 Task: Change page orientation to landscape.
Action: Mouse moved to (84, 133)
Screenshot: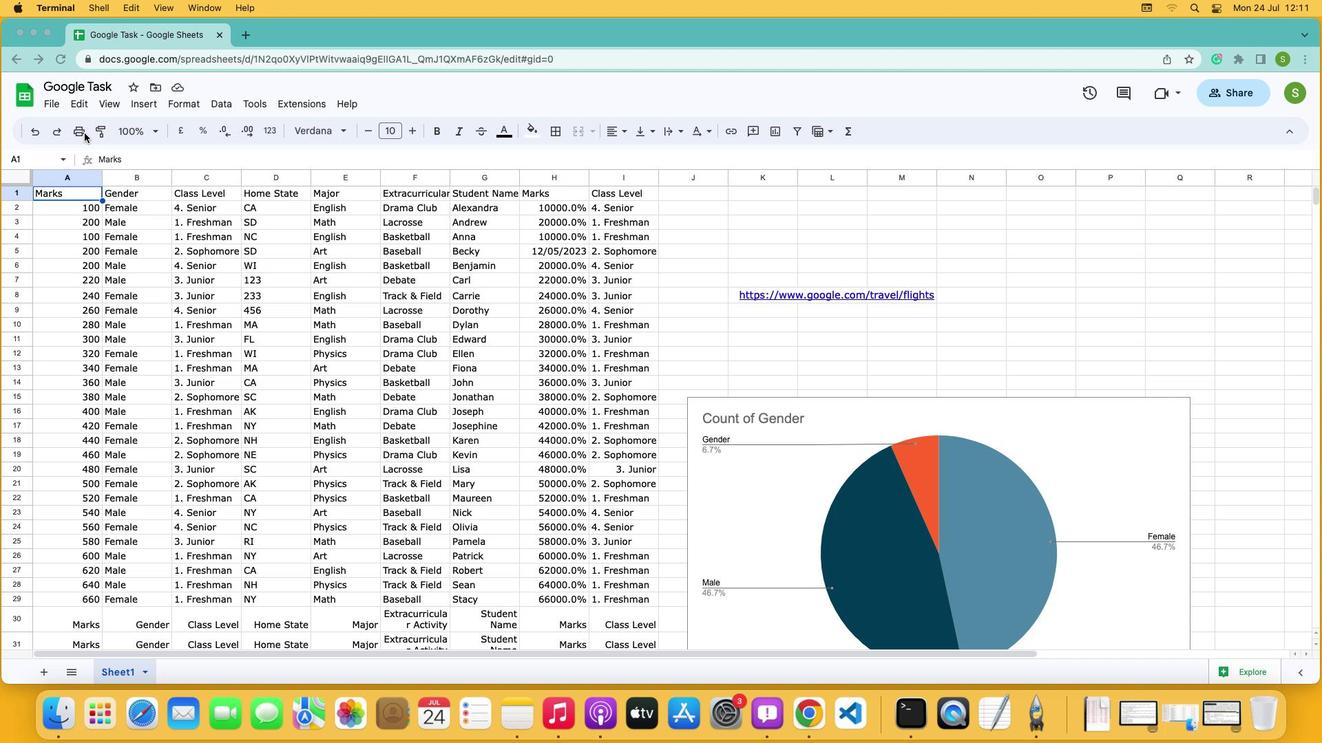 
Action: Mouse pressed left at (84, 133)
Screenshot: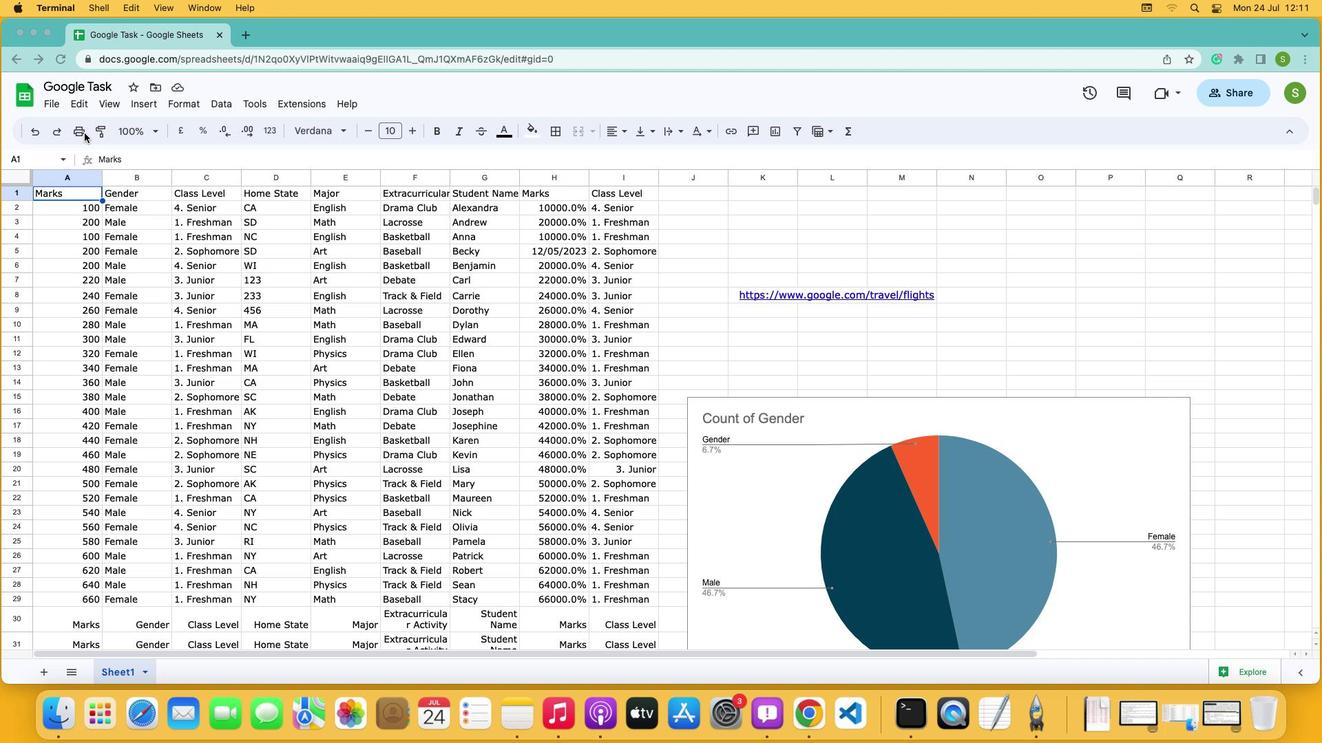 
Action: Mouse moved to (79, 132)
Screenshot: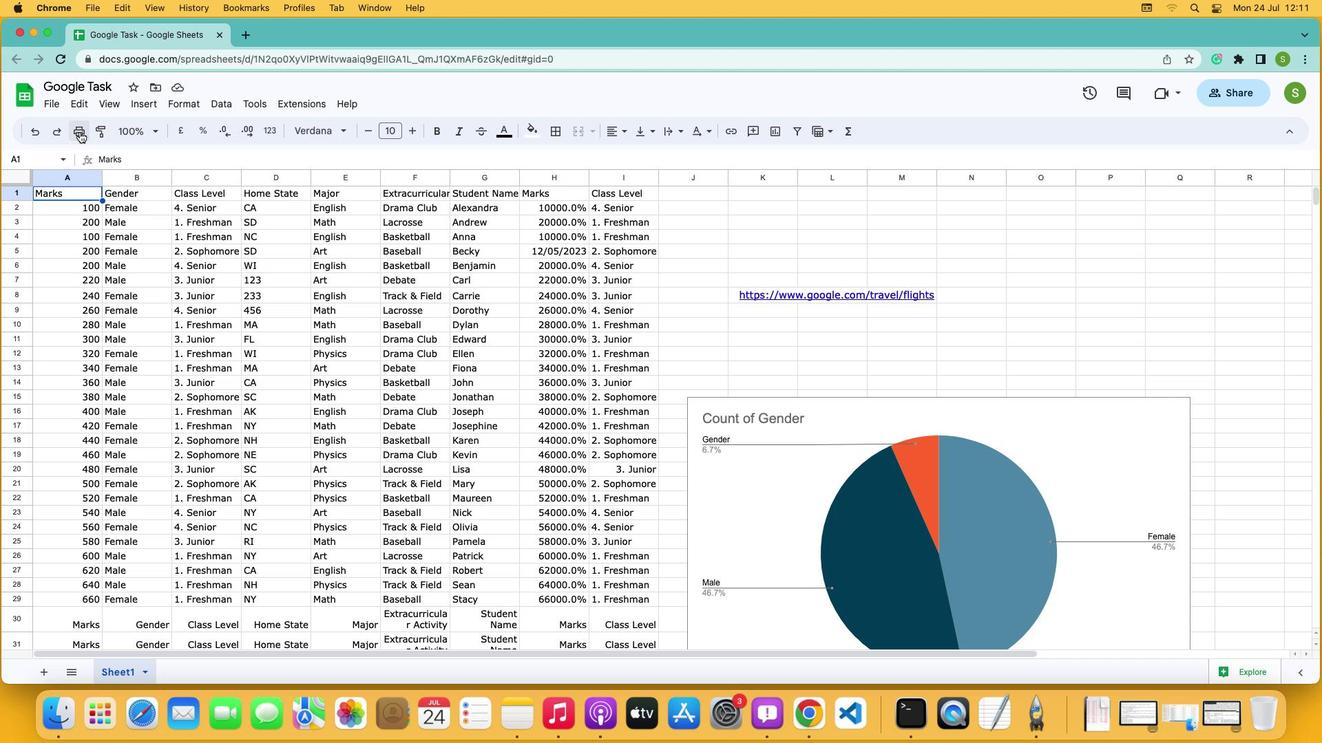 
Action: Mouse pressed left at (79, 132)
Screenshot: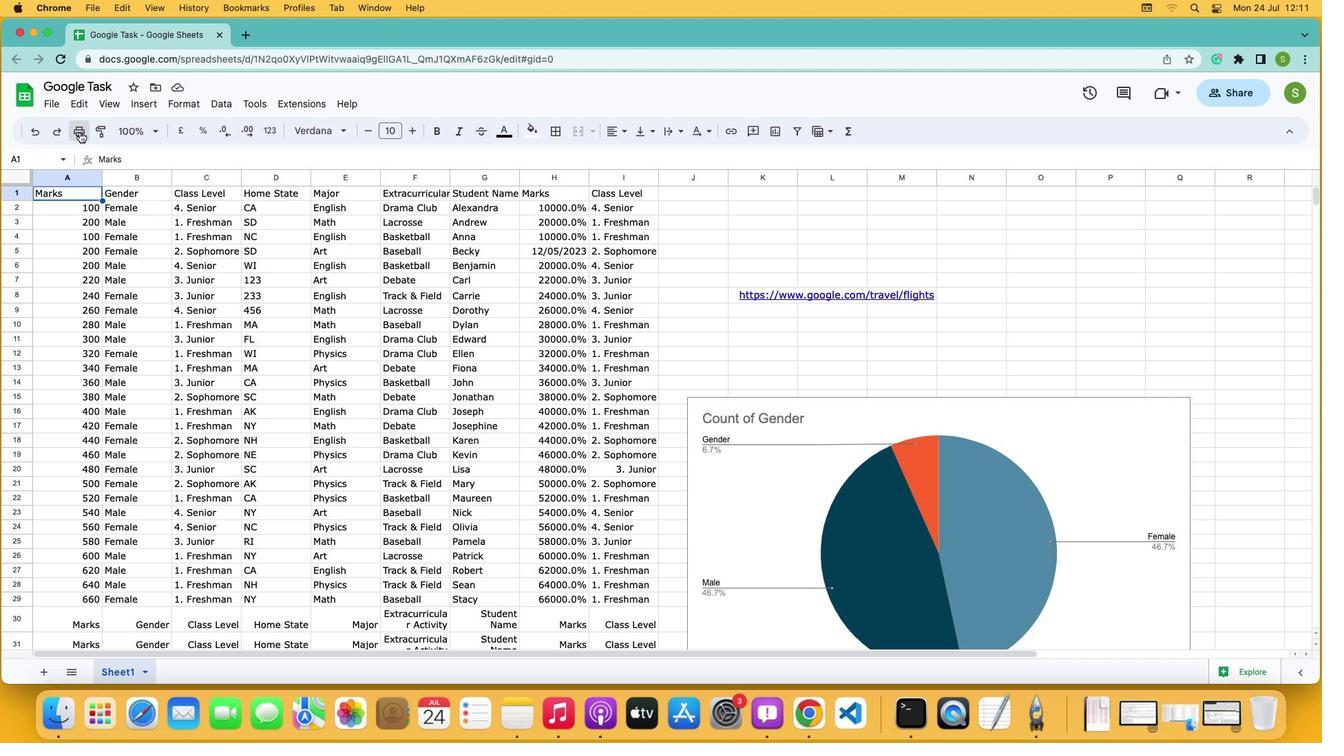 
Action: Mouse moved to (1131, 272)
Screenshot: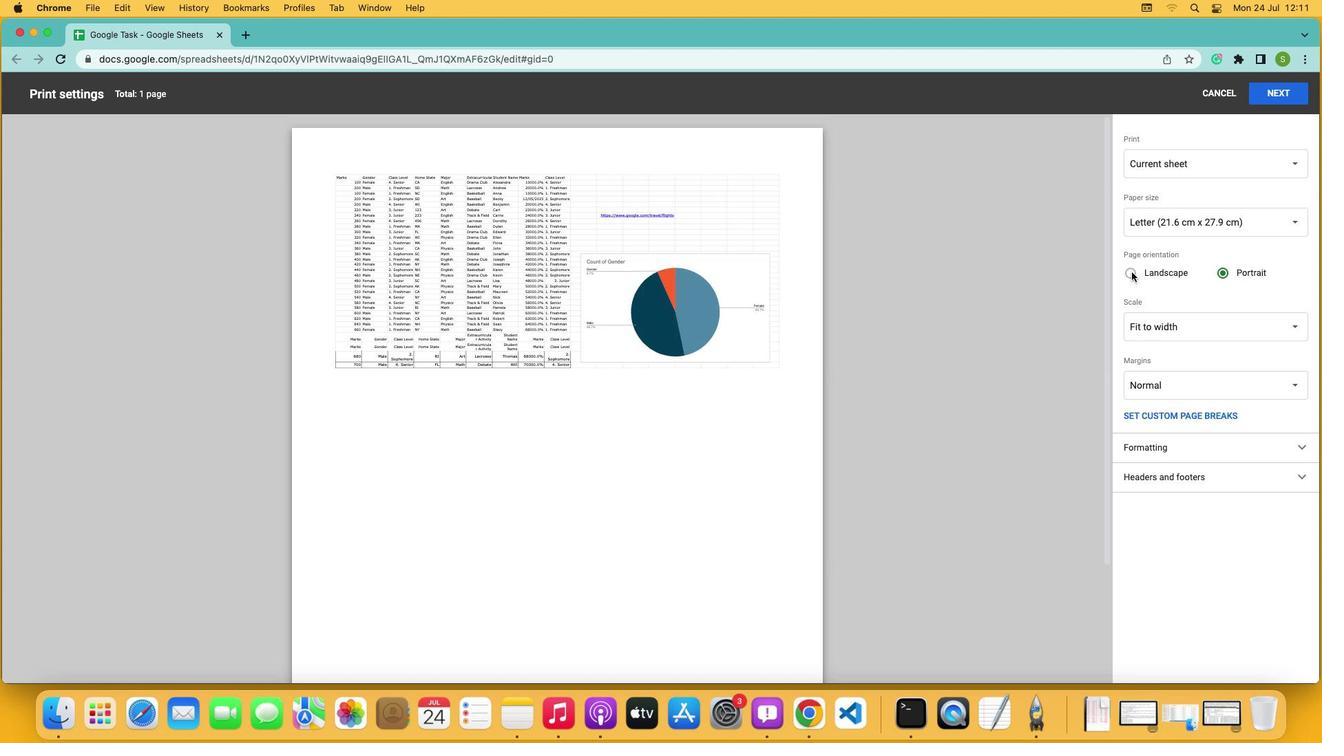 
Action: Mouse pressed left at (1131, 272)
Screenshot: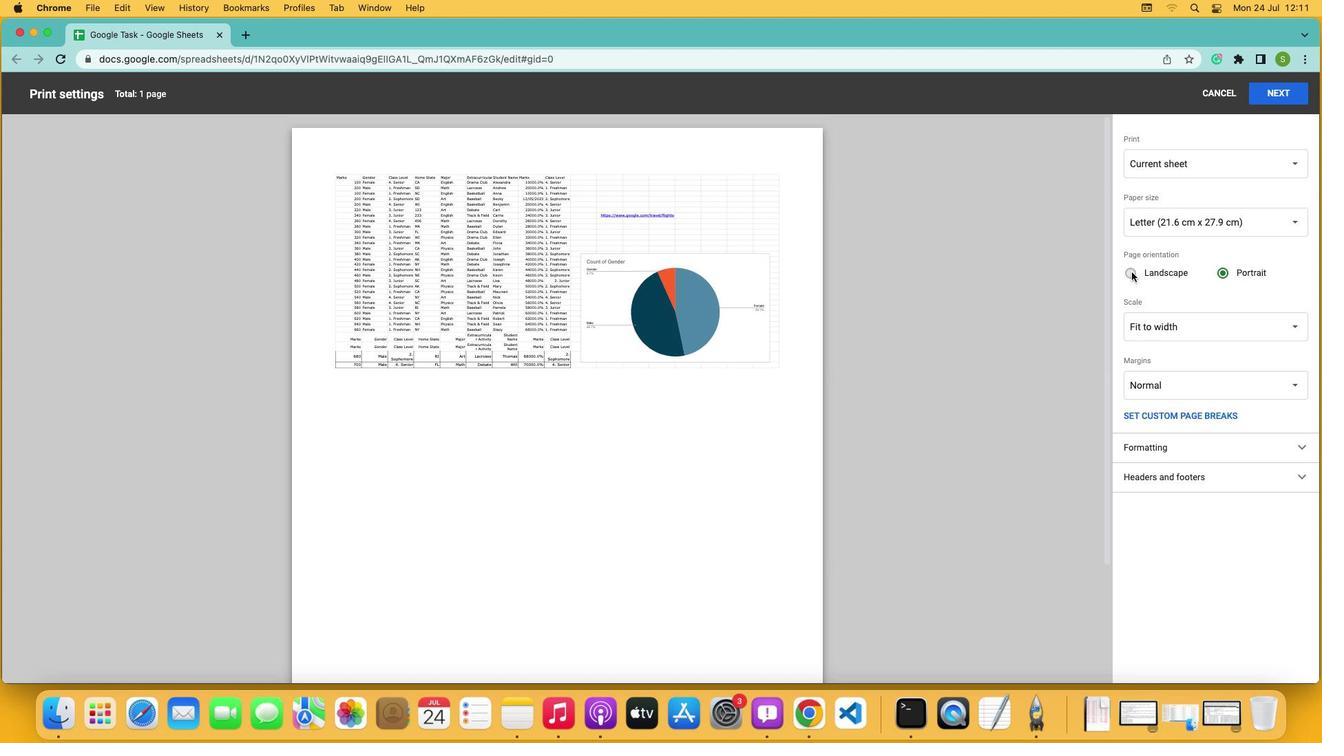 
Action: Mouse moved to (1212, 209)
Screenshot: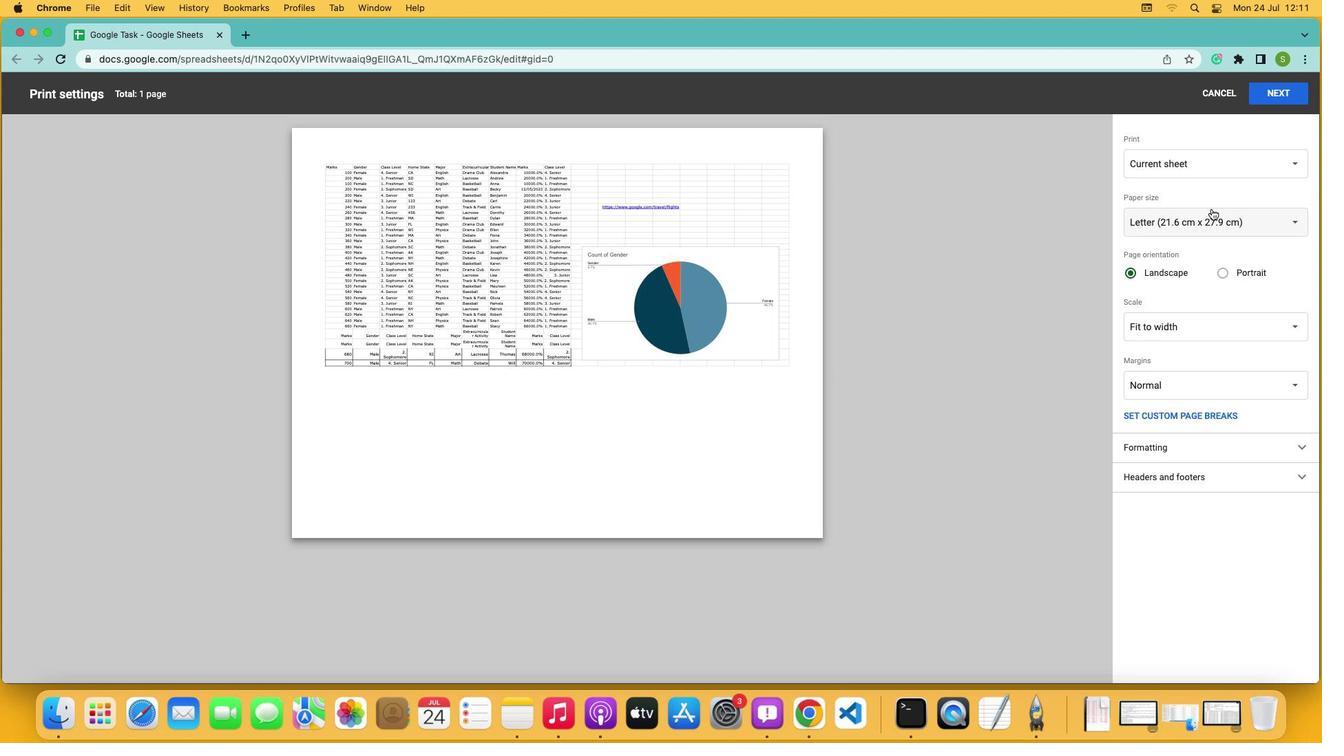 
